 Task: Toggle the trigger expansion on tab option in the emme.
Action: Mouse moved to (20, 553)
Screenshot: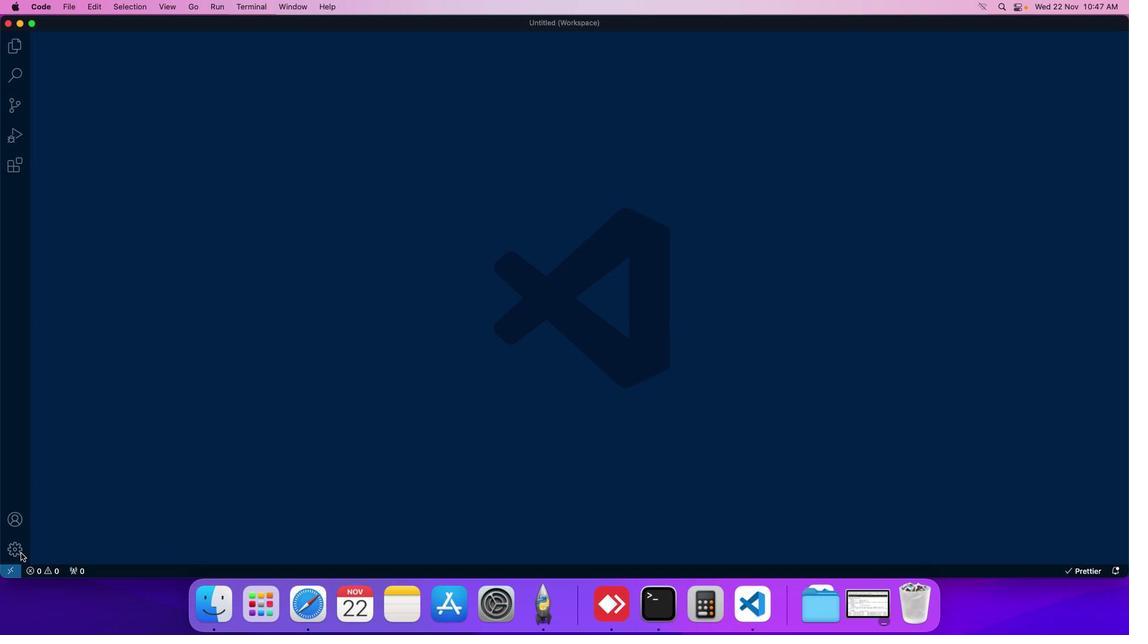 
Action: Mouse pressed left at (20, 553)
Screenshot: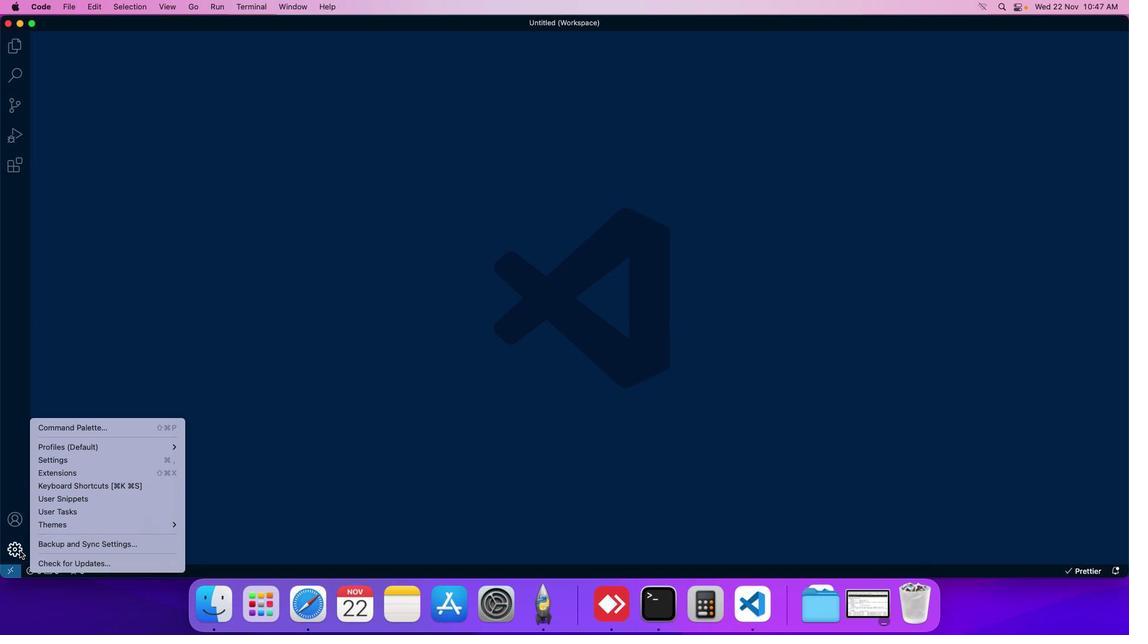
Action: Mouse moved to (71, 461)
Screenshot: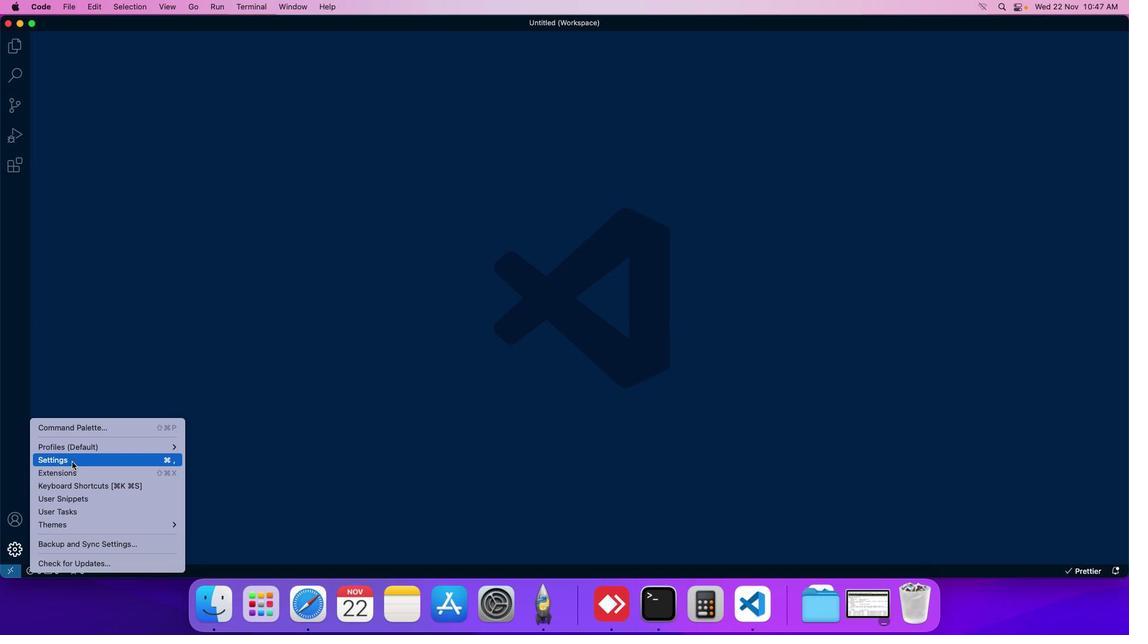 
Action: Mouse pressed left at (71, 461)
Screenshot: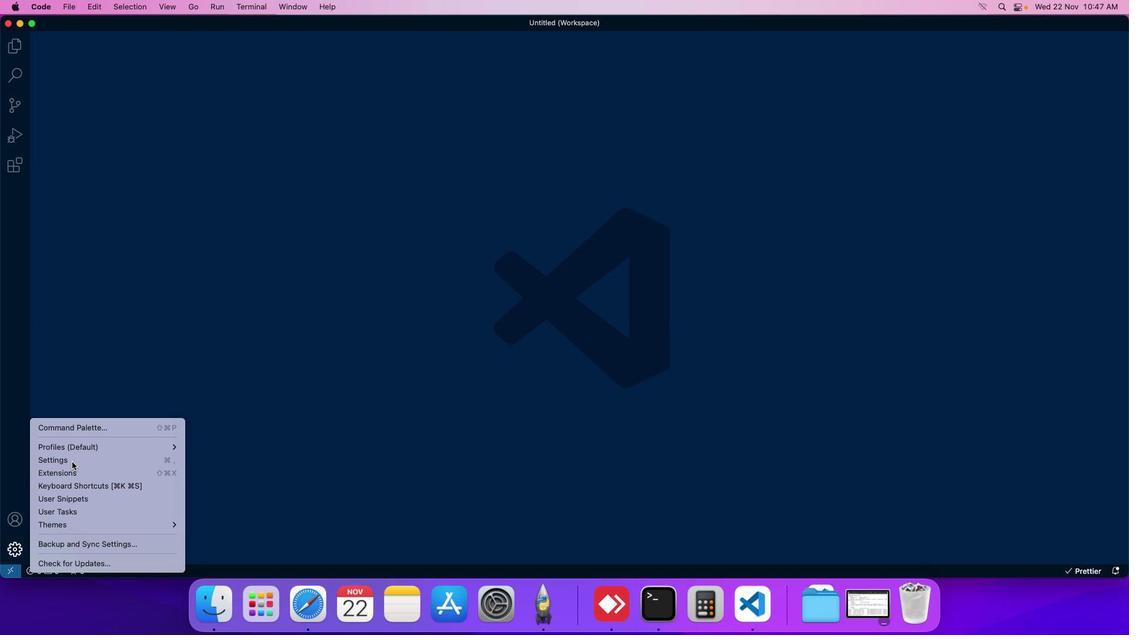 
Action: Mouse moved to (291, 94)
Screenshot: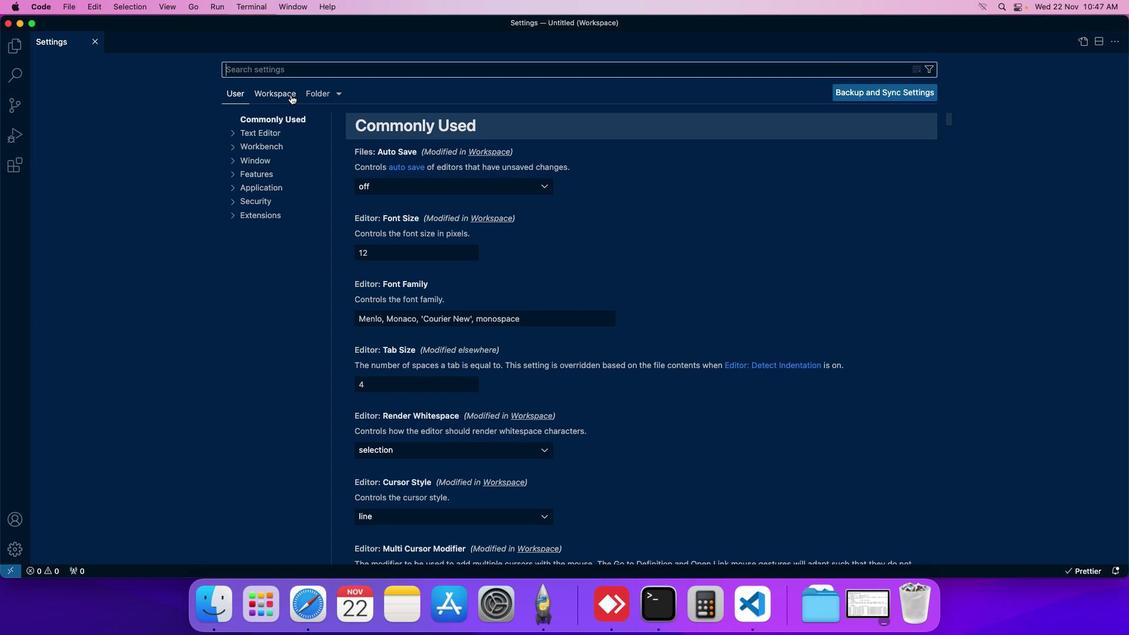 
Action: Mouse pressed left at (291, 94)
Screenshot: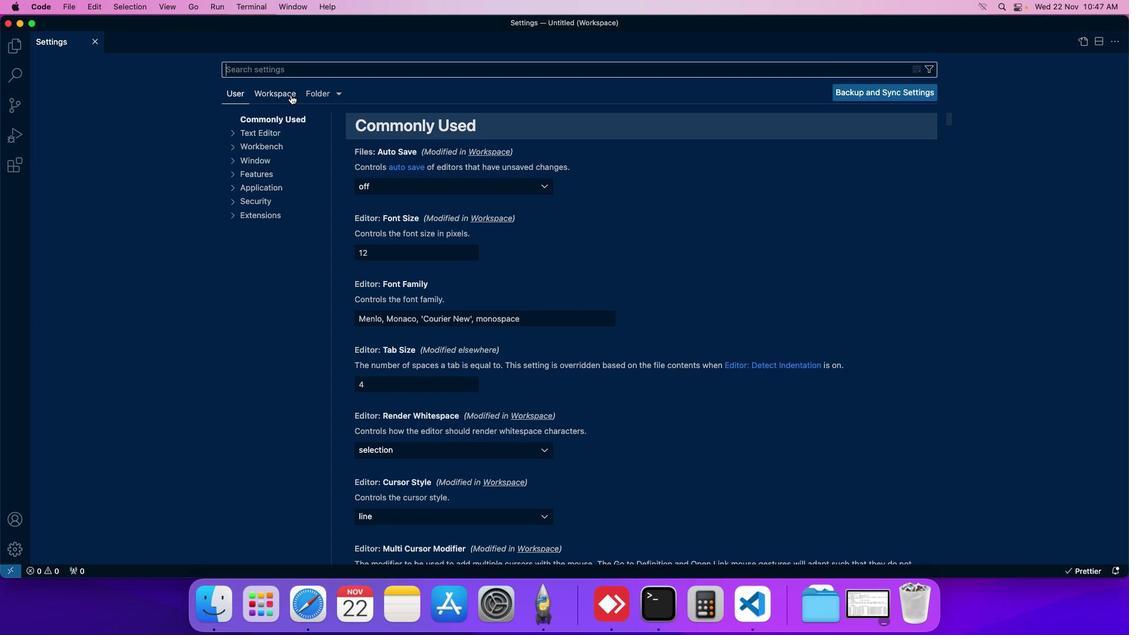 
Action: Mouse moved to (264, 198)
Screenshot: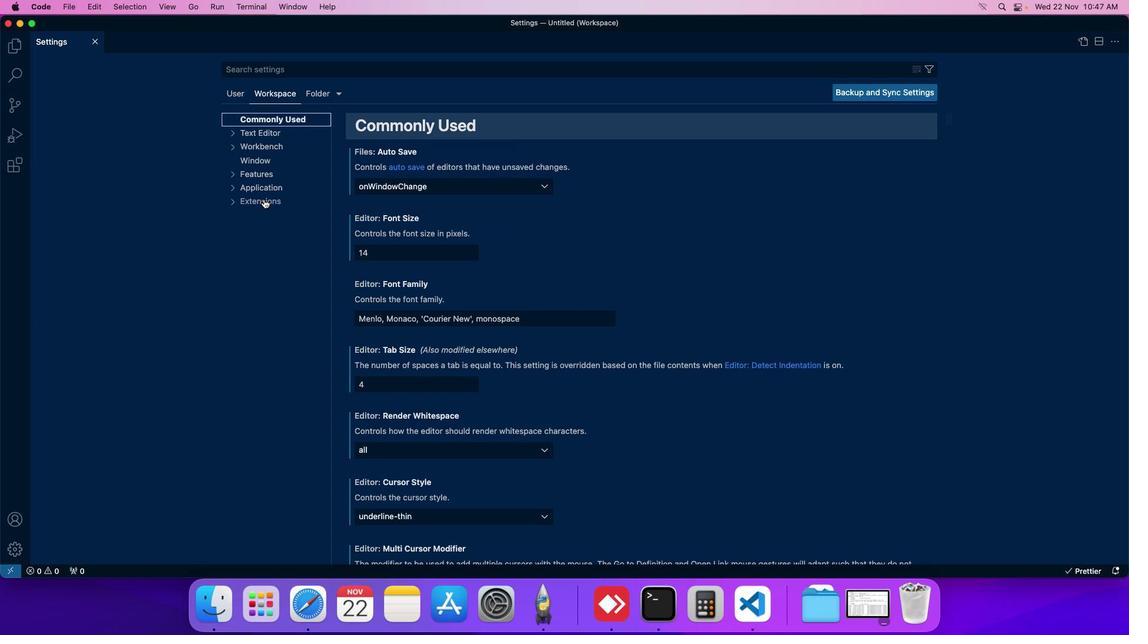 
Action: Mouse pressed left at (264, 198)
Screenshot: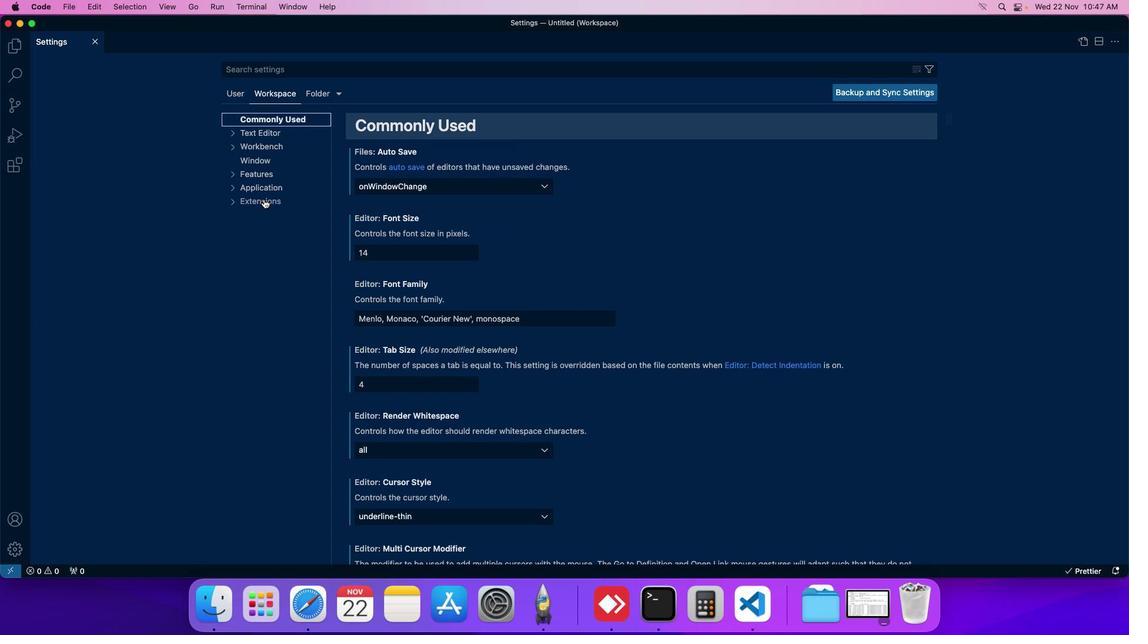 
Action: Mouse moved to (265, 241)
Screenshot: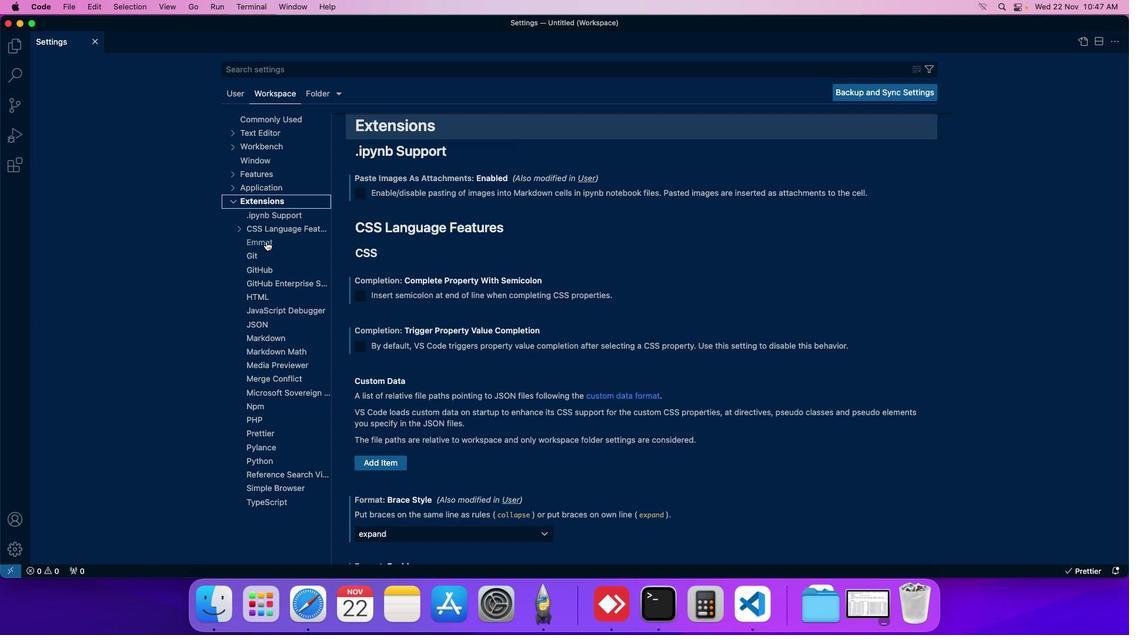 
Action: Mouse pressed left at (265, 241)
Screenshot: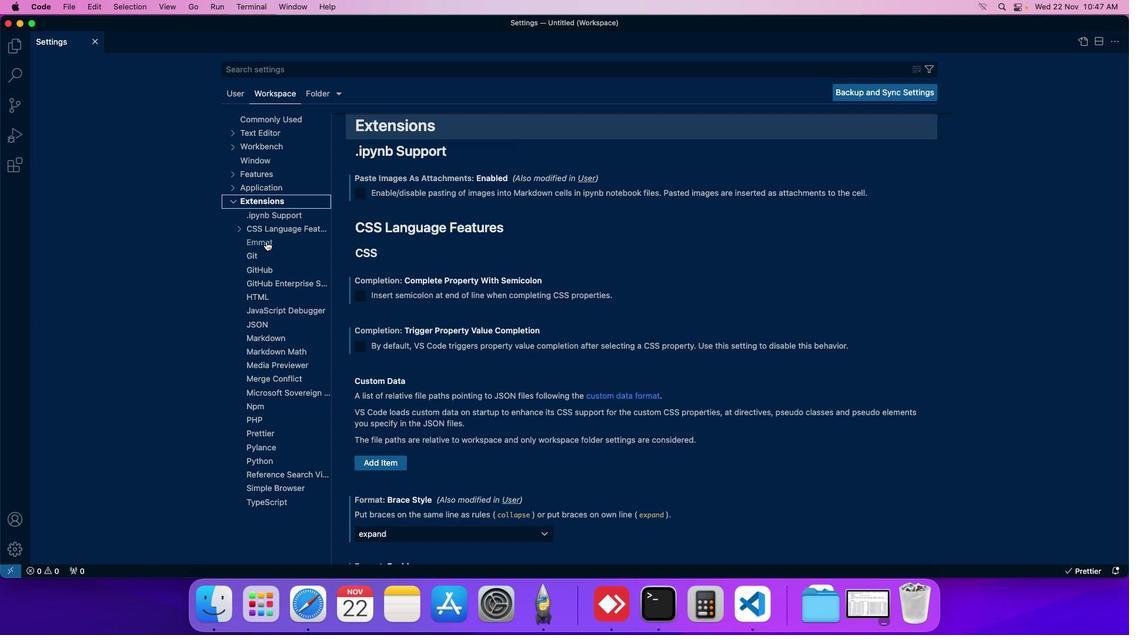 
Action: Mouse moved to (353, 298)
Screenshot: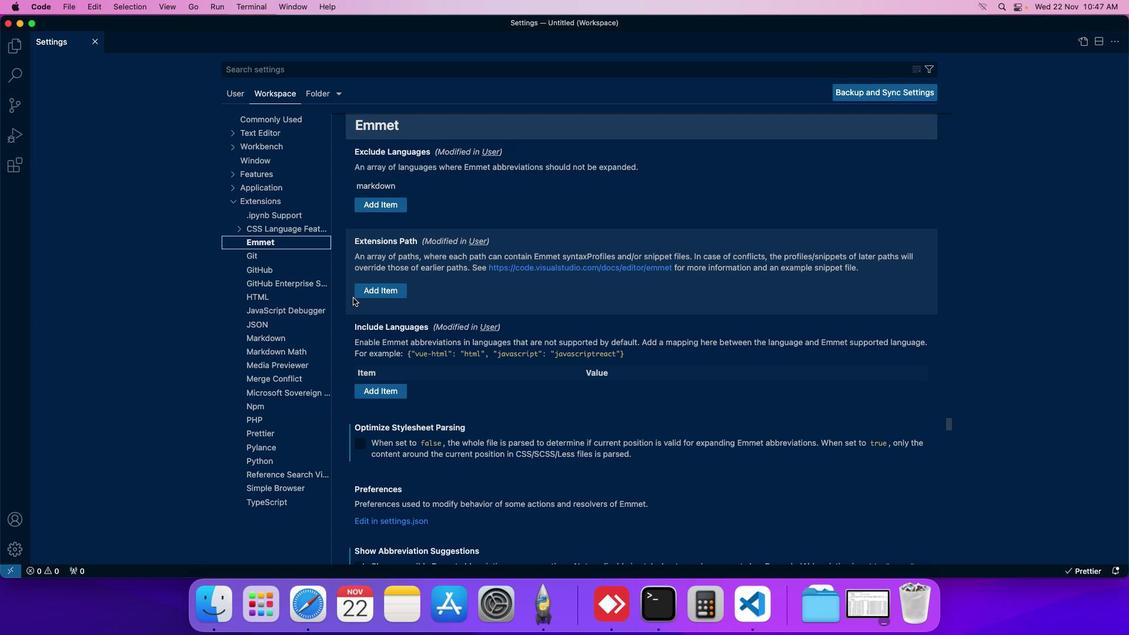 
Action: Mouse scrolled (353, 298) with delta (0, 0)
Screenshot: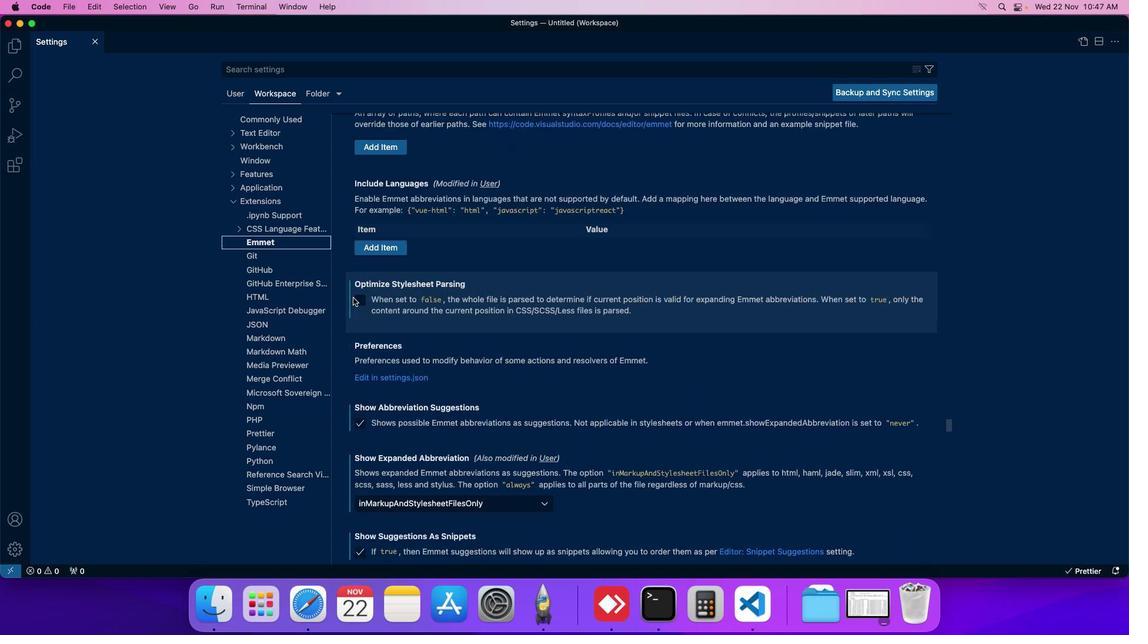 
Action: Mouse scrolled (353, 298) with delta (0, 0)
Screenshot: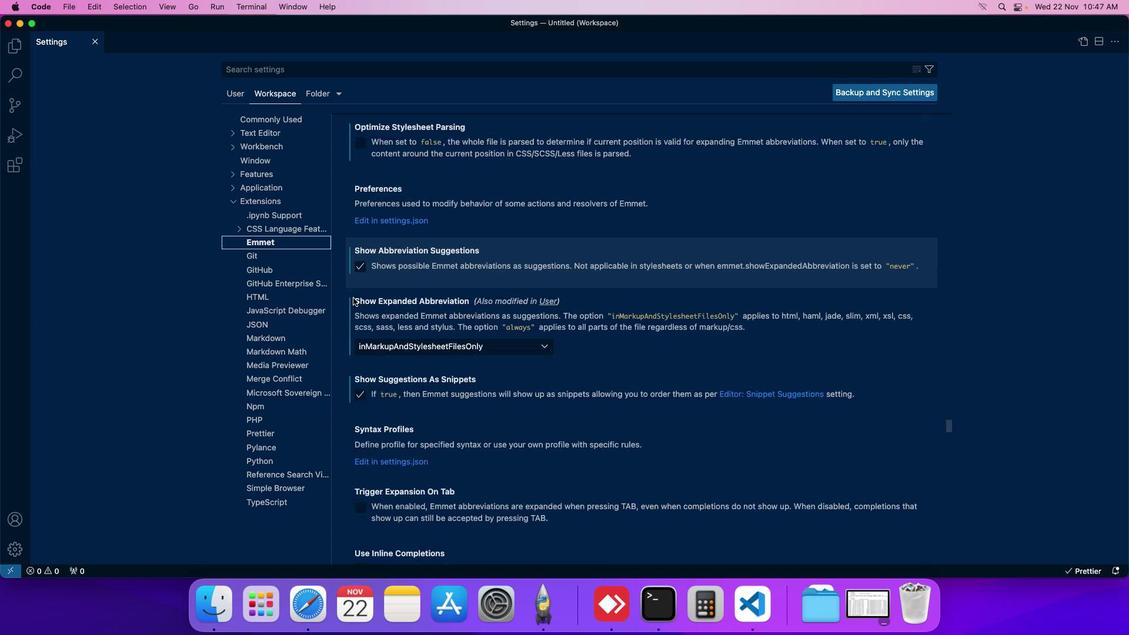 
Action: Mouse scrolled (353, 298) with delta (0, 0)
Screenshot: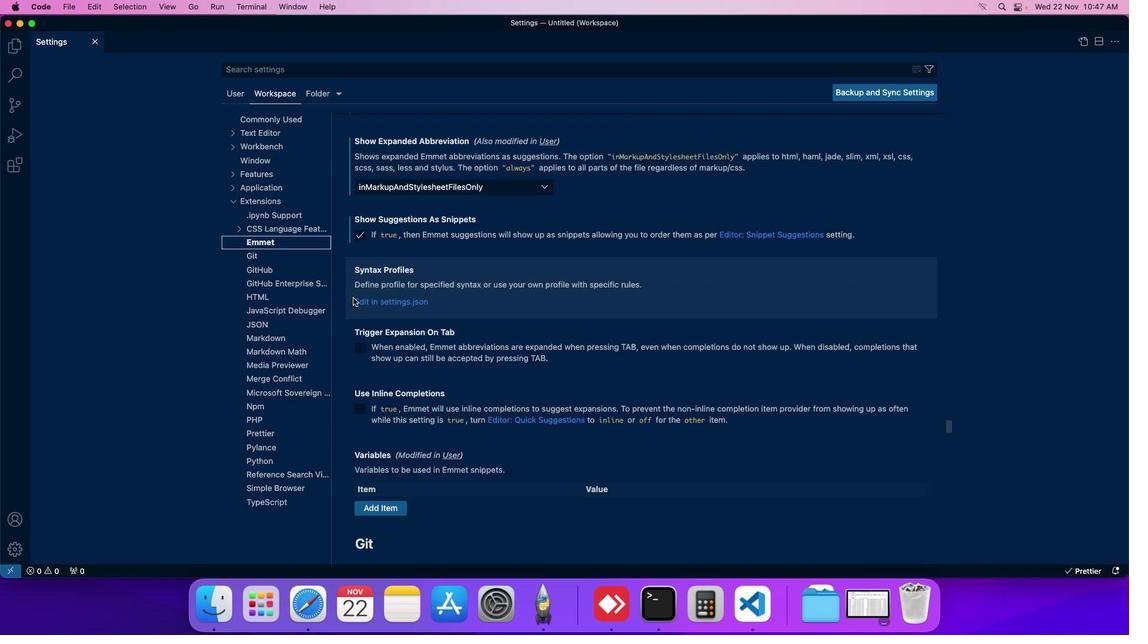 
Action: Mouse moved to (354, 298)
Screenshot: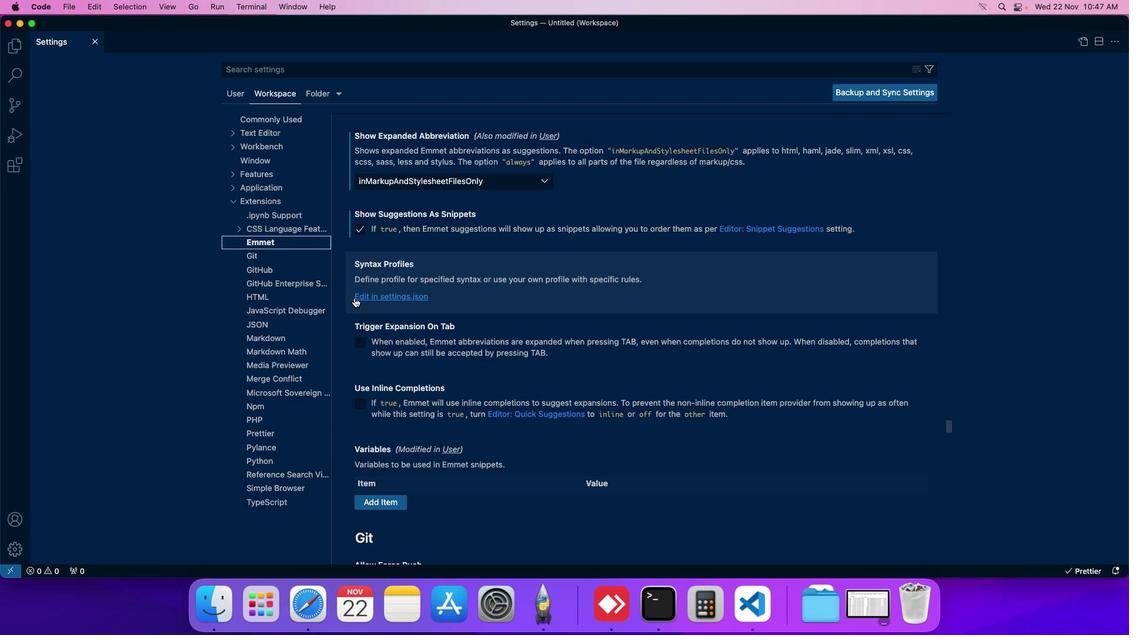 
Action: Mouse scrolled (354, 298) with delta (0, 0)
Screenshot: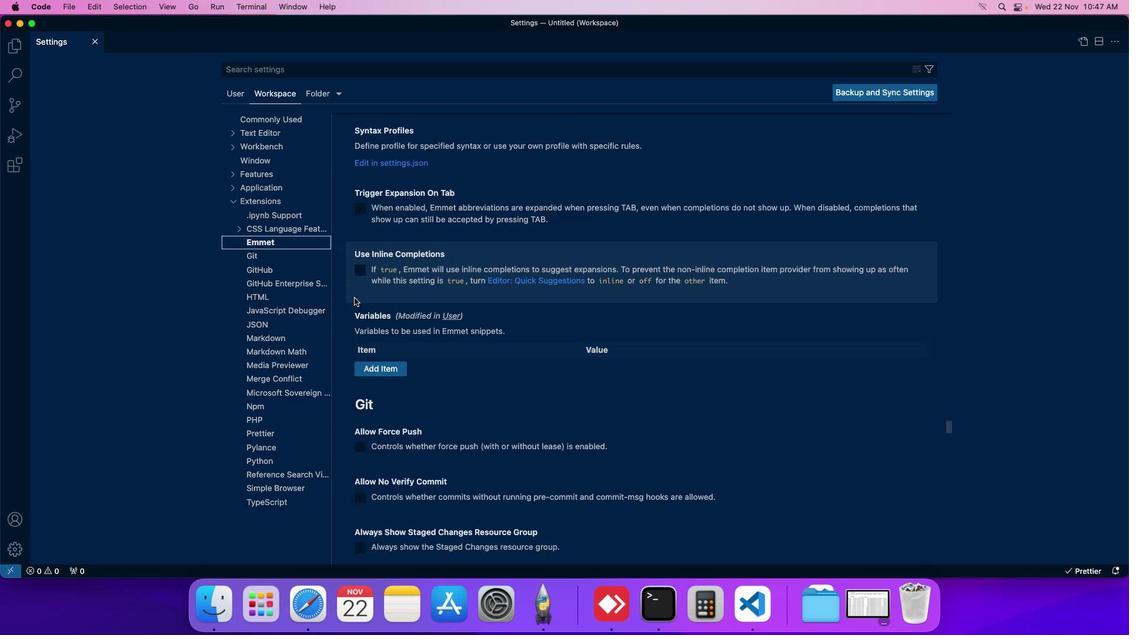 
Action: Mouse moved to (358, 189)
Screenshot: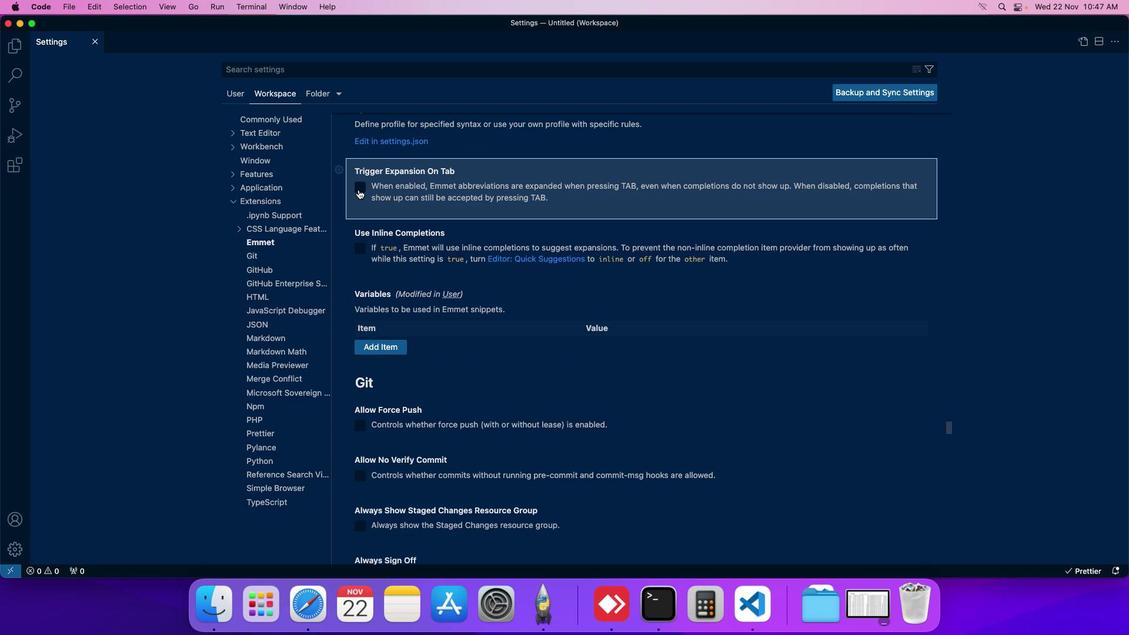 
Action: Mouse pressed left at (358, 189)
Screenshot: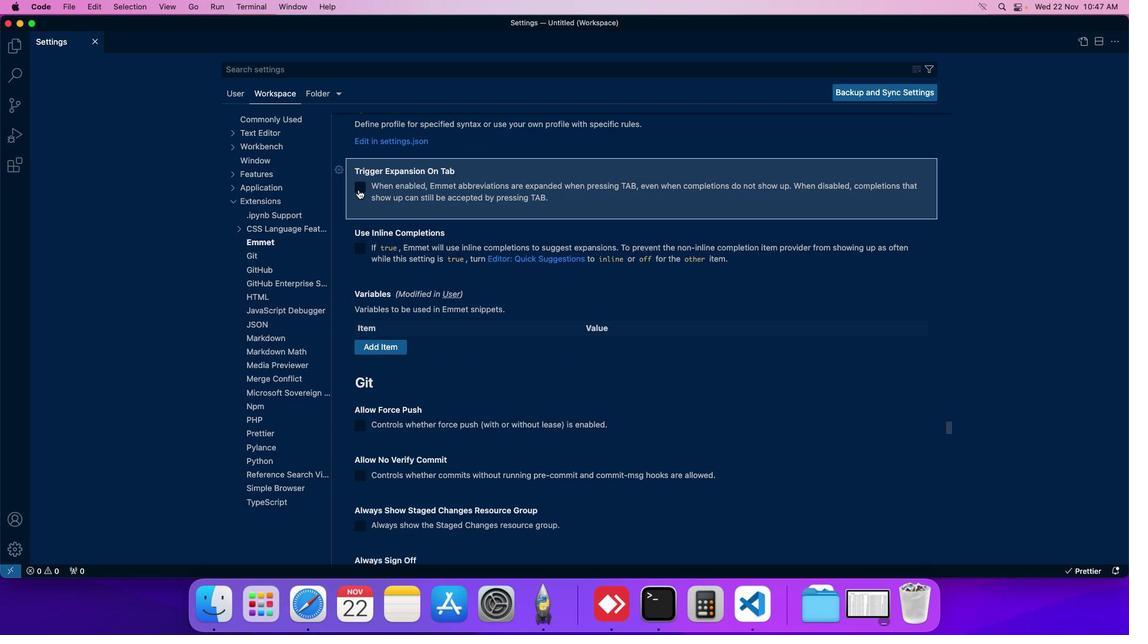 
Action: Mouse moved to (366, 192)
Screenshot: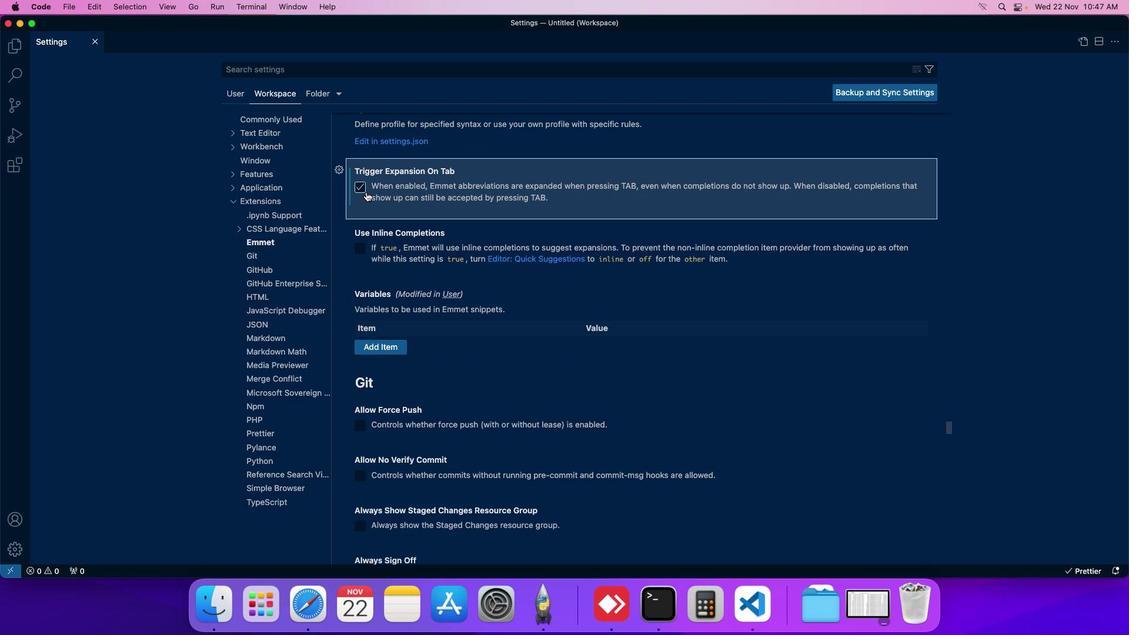 
